 Task: Share your Outlook contacts with SlashHudson@yahoo.co.in.
Action: Mouse moved to (18, 102)
Screenshot: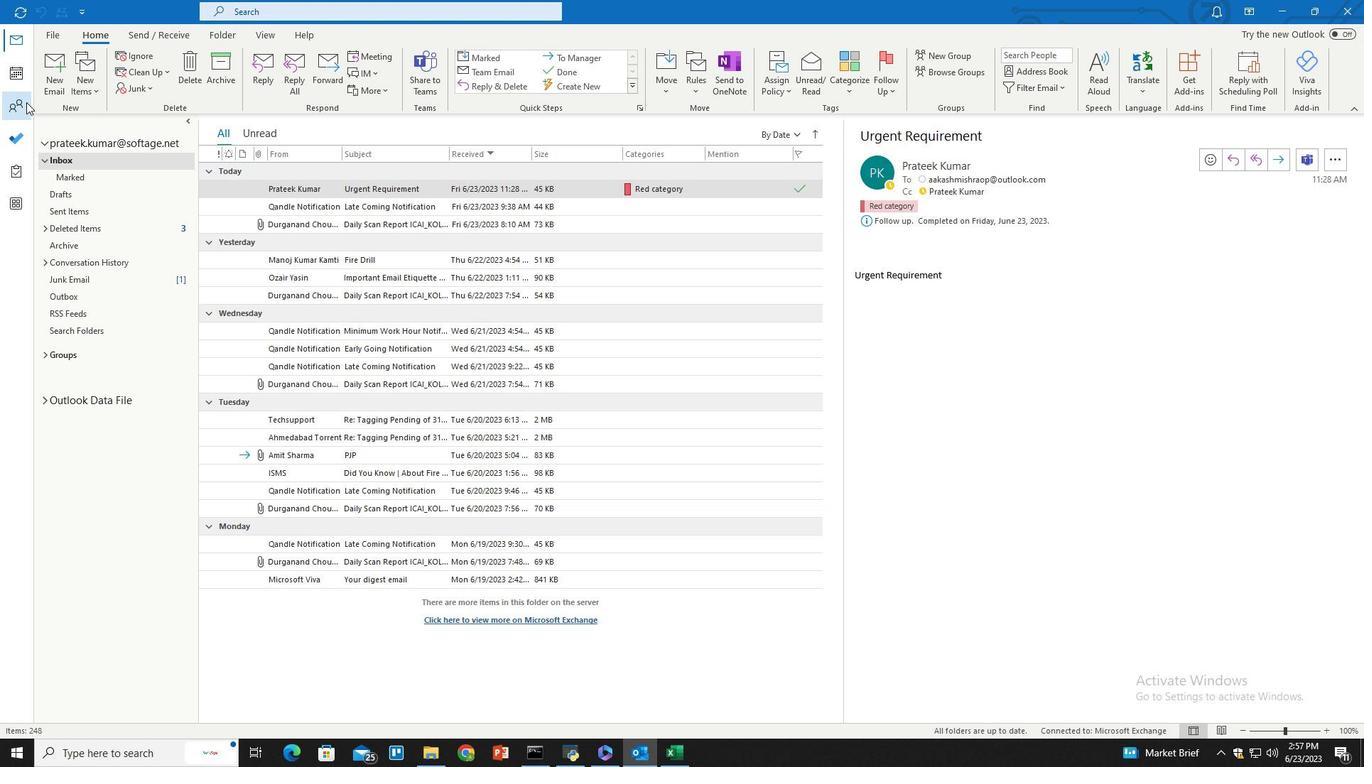 
Action: Mouse pressed left at (18, 102)
Screenshot: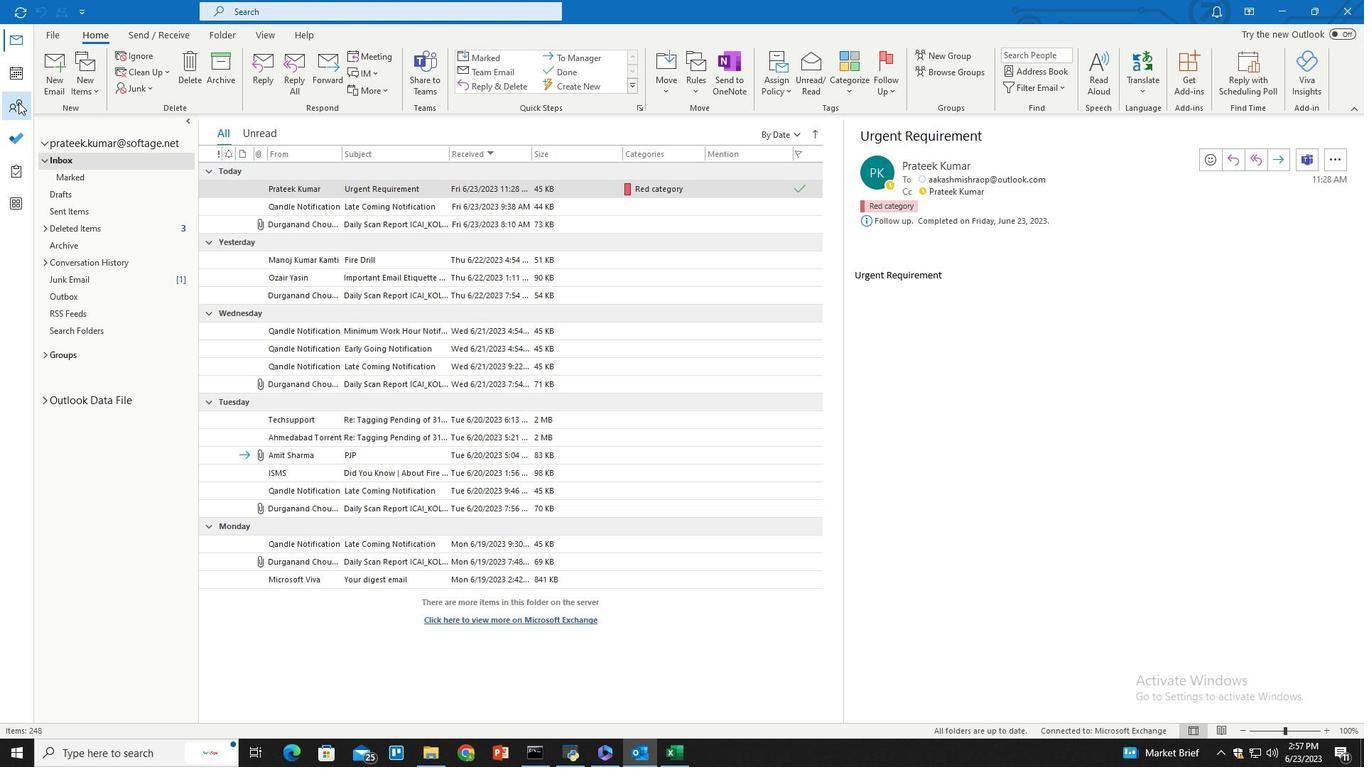 
Action: Mouse moved to (297, 280)
Screenshot: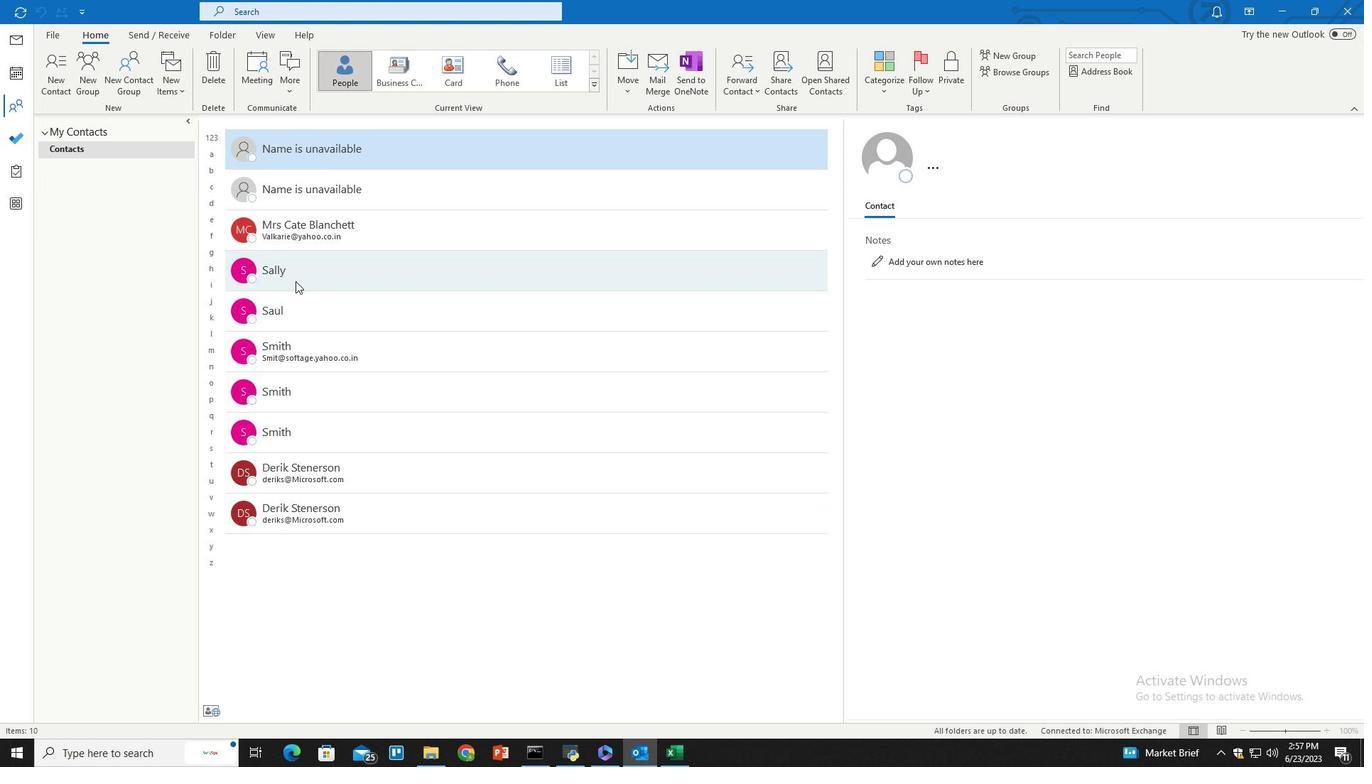 
Action: Mouse pressed left at (297, 280)
Screenshot: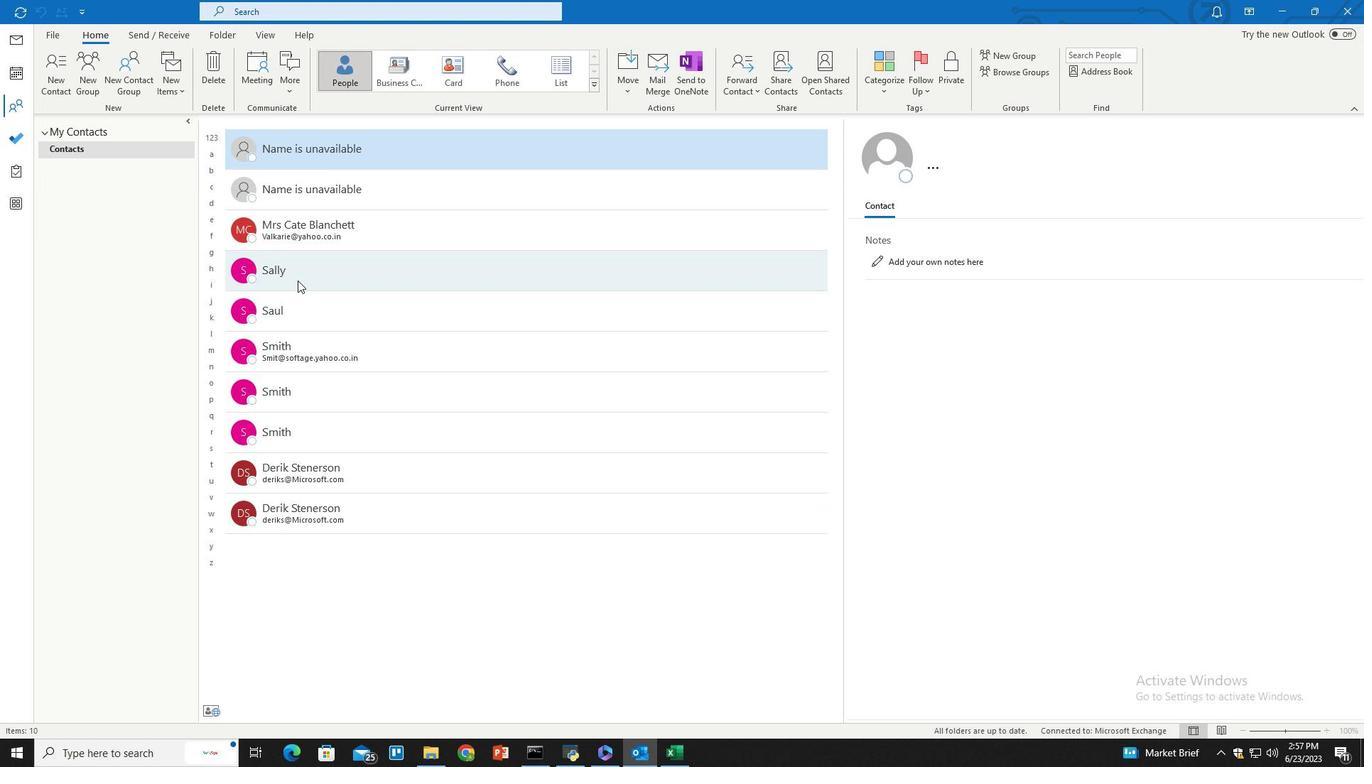 
Action: Mouse moved to (776, 81)
Screenshot: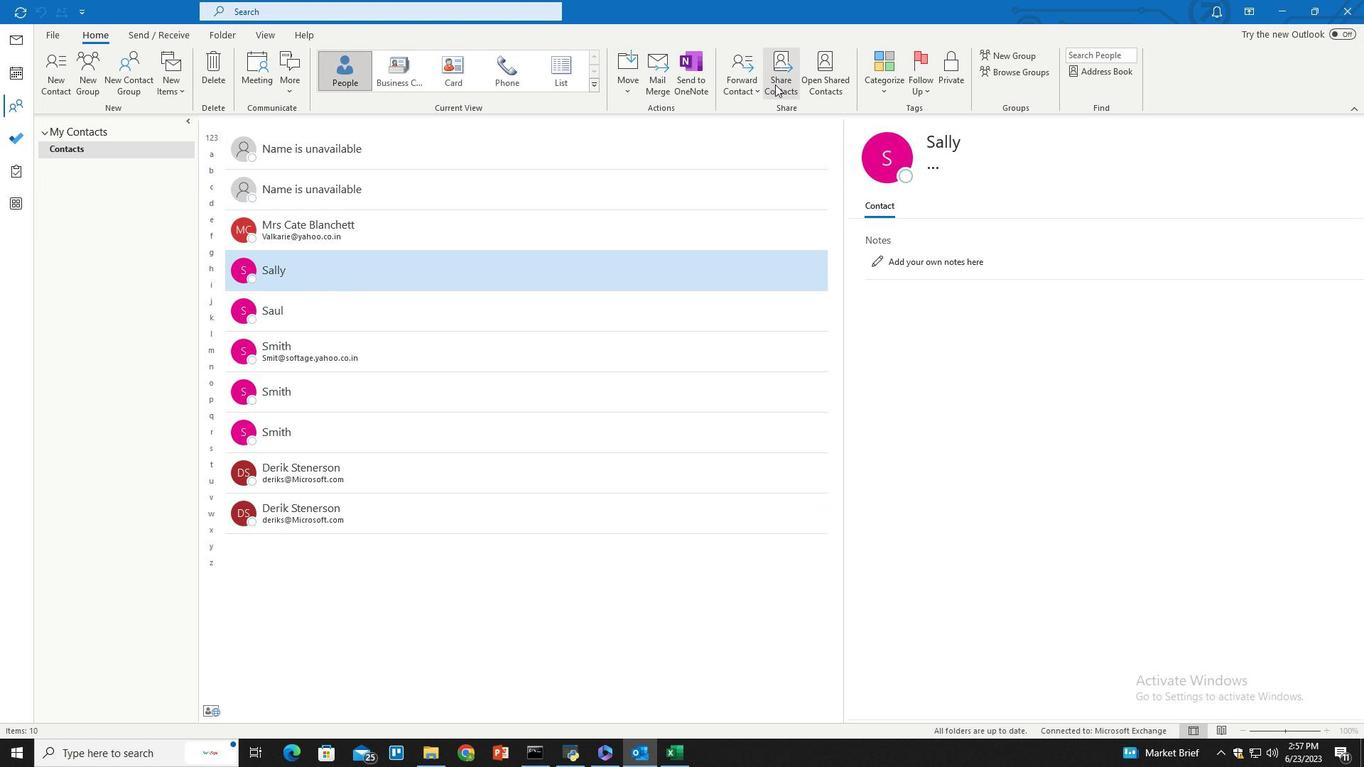 
Action: Mouse pressed left at (776, 81)
Screenshot: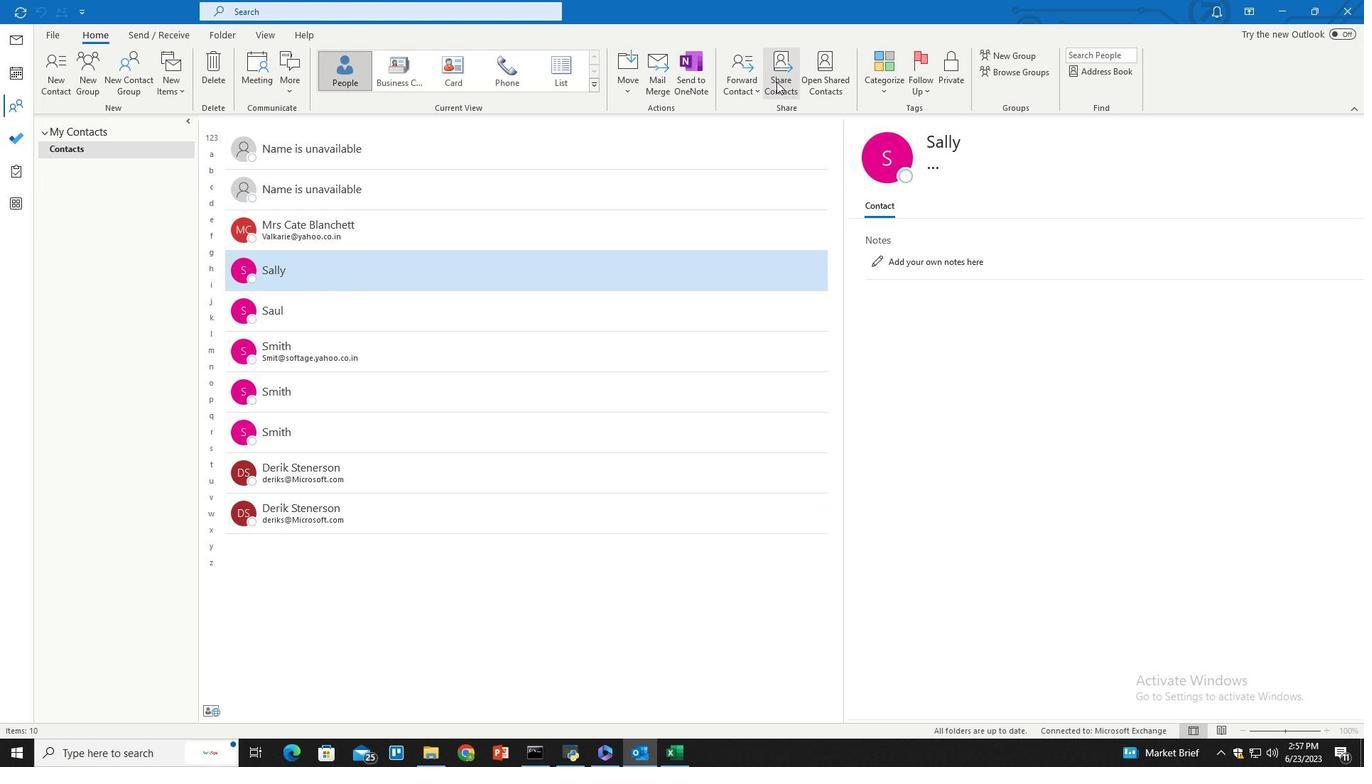 
Action: Mouse moved to (233, 225)
Screenshot: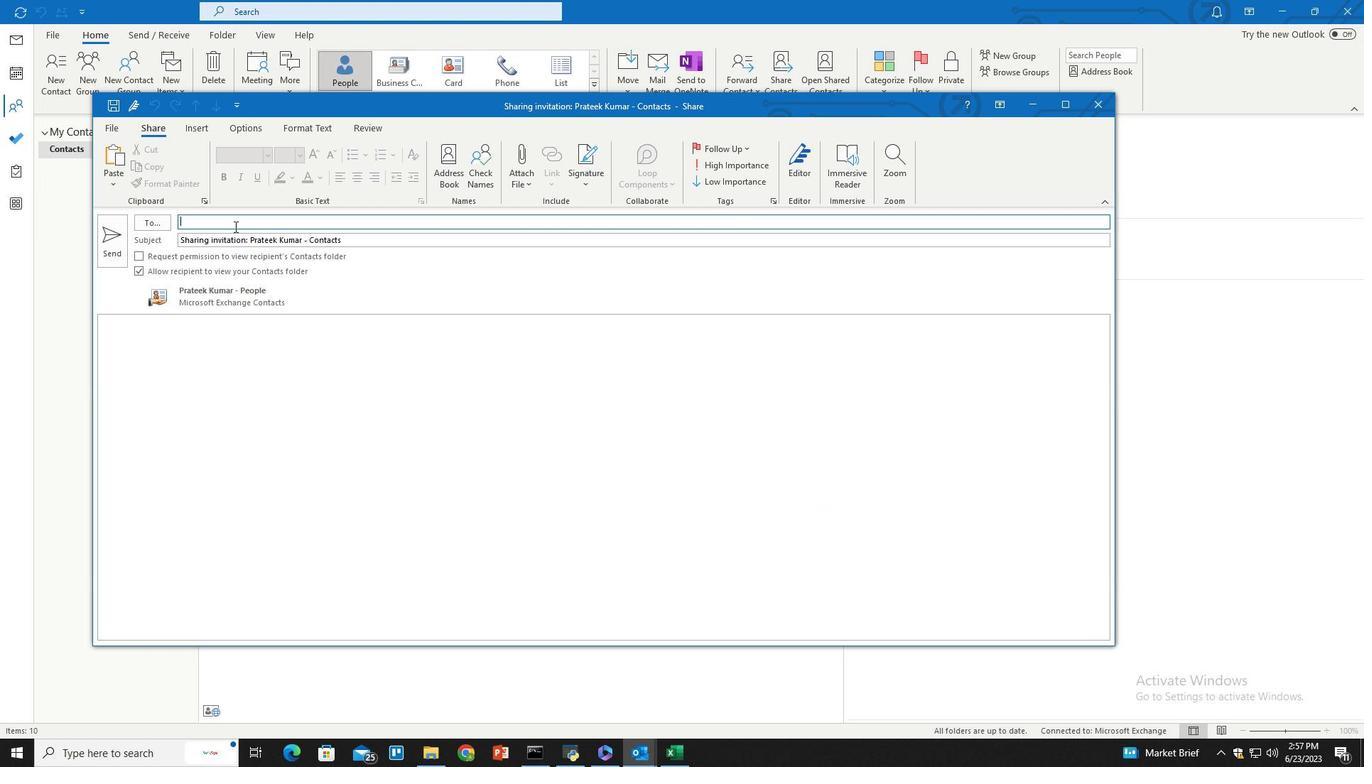 
Action: Key pressed <Key.shift><Key.shift>Slash<Key.shift>Hudson<Key.shift>@yahoo.co.in<Key.enter>
Screenshot: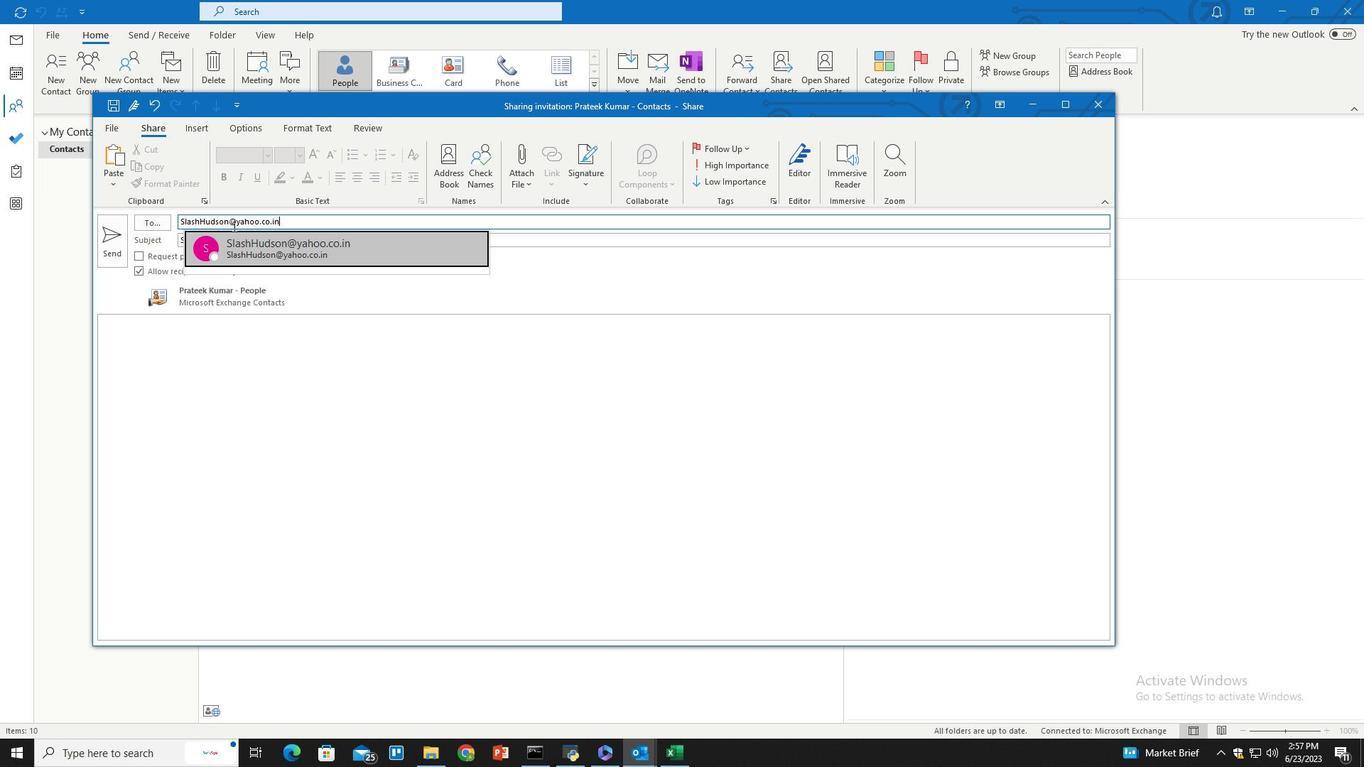 
Action: Mouse moved to (229, 346)
Screenshot: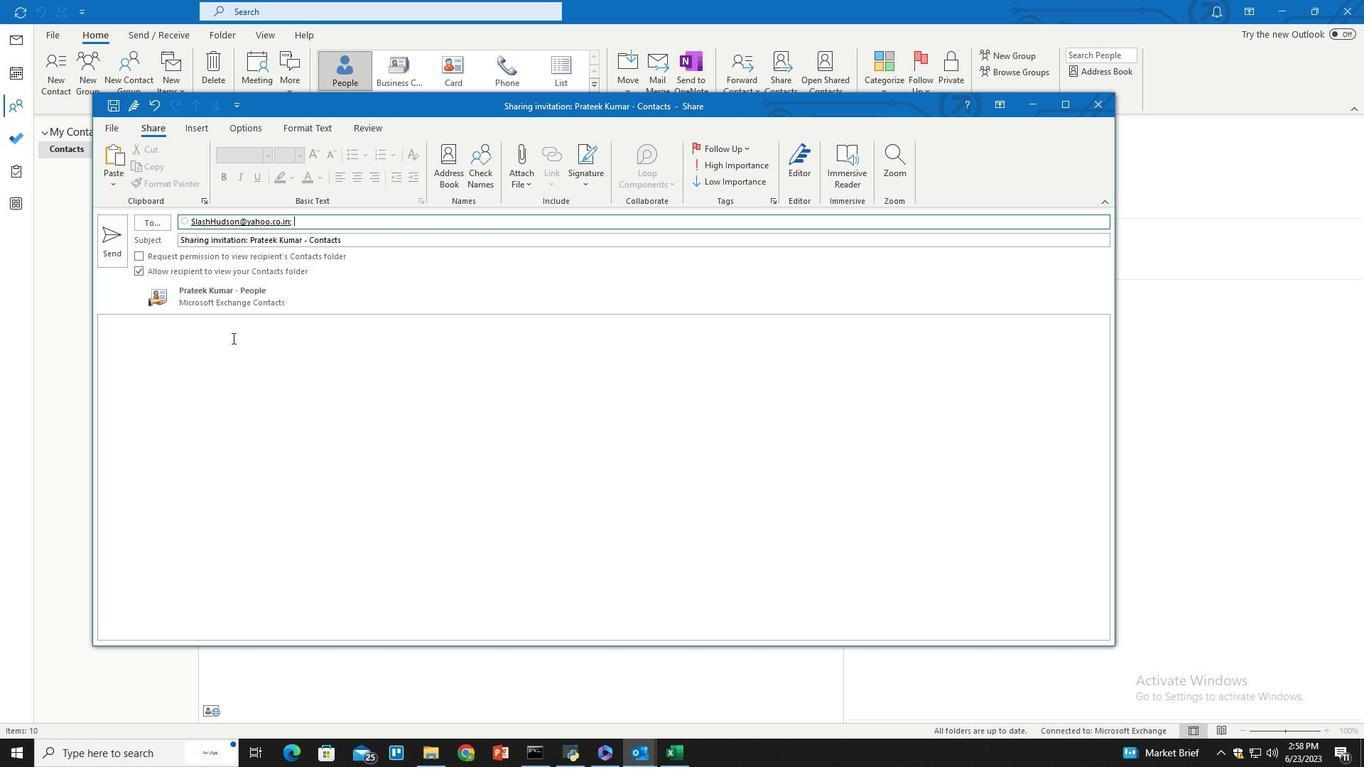 
Action: Mouse pressed left at (229, 346)
Screenshot: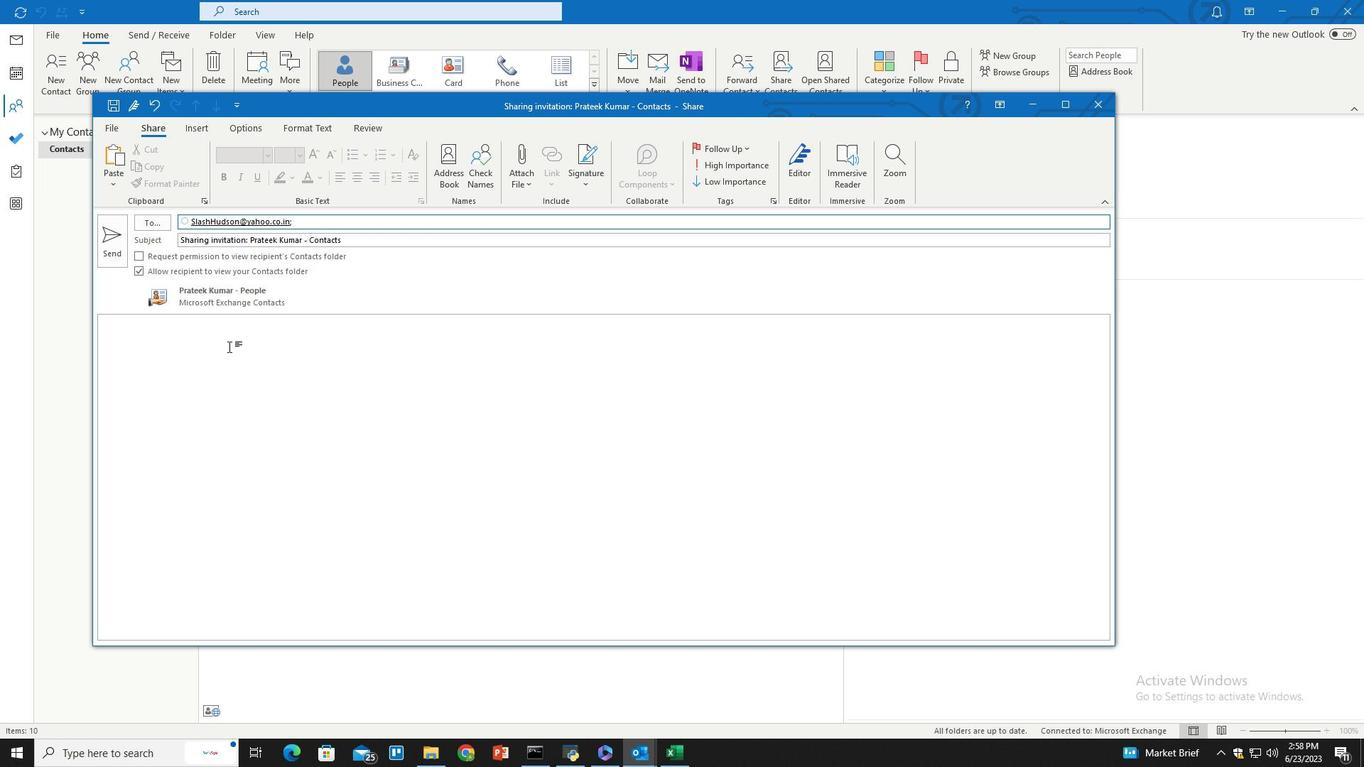 
Action: Key pressed welcome
Screenshot: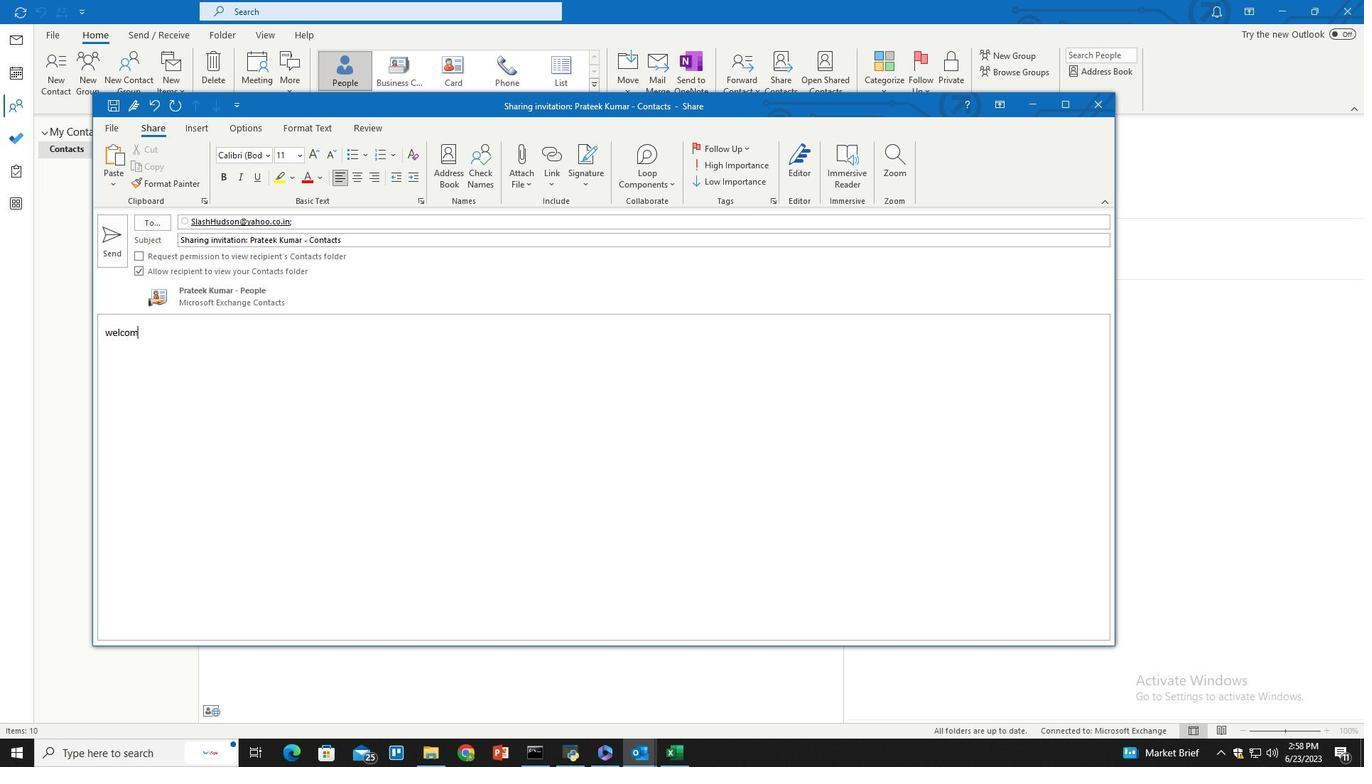 
Action: Mouse moved to (327, 347)
Screenshot: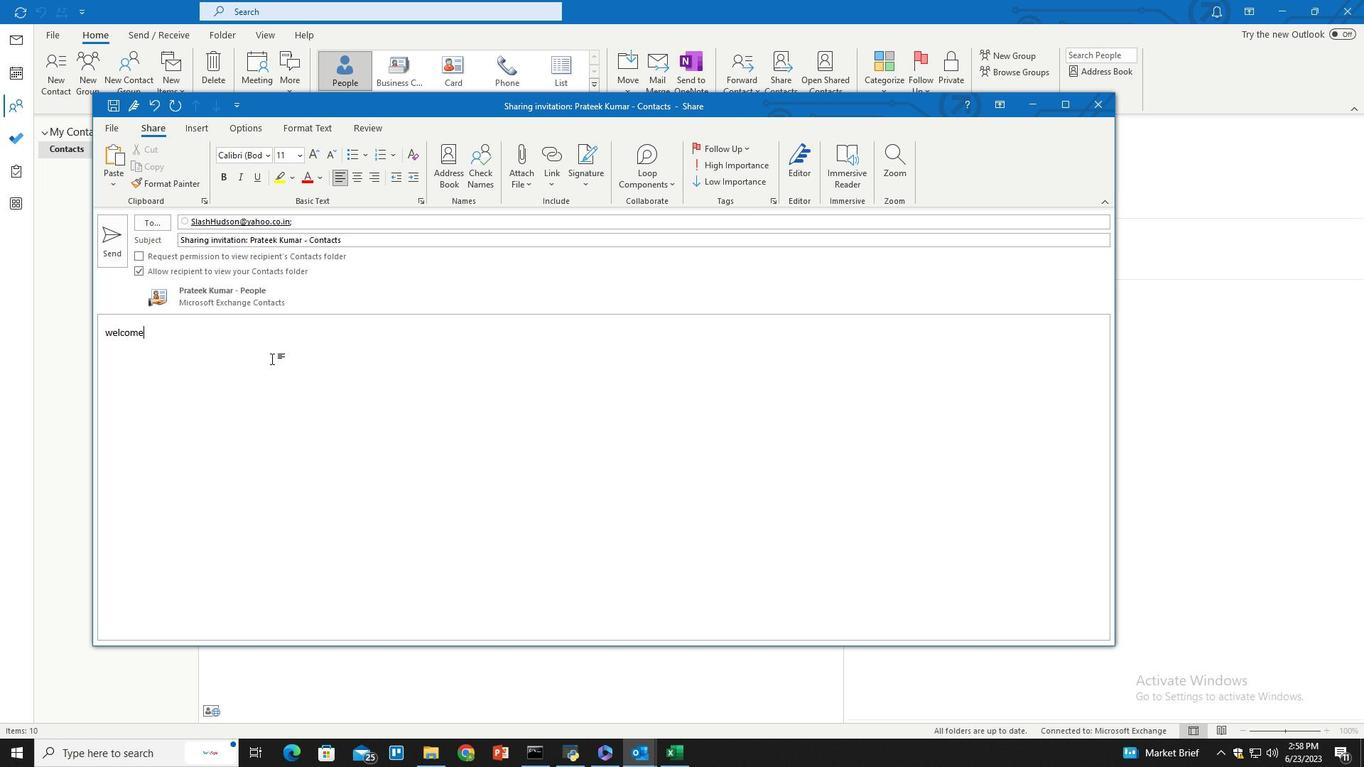 
Action: Mouse pressed left at (327, 347)
Screenshot: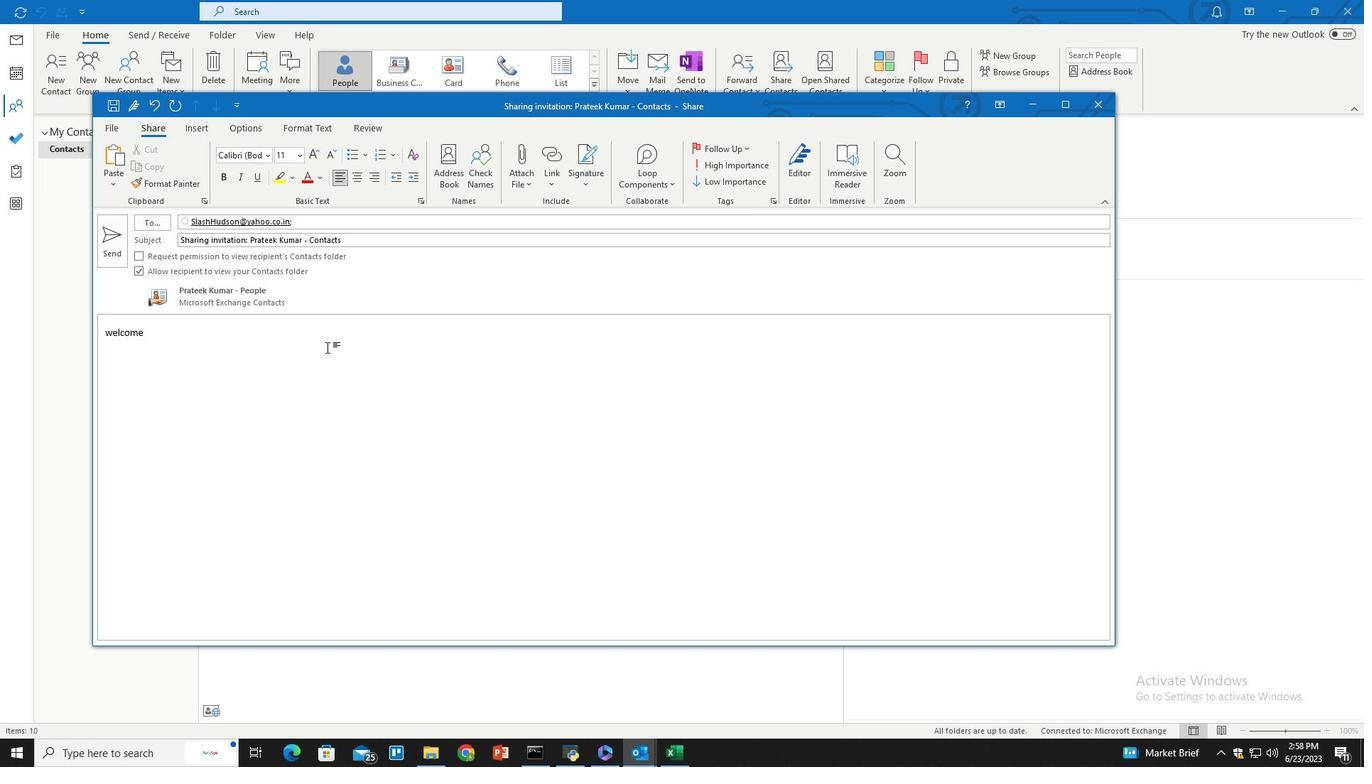 
Action: Mouse moved to (105, 225)
Screenshot: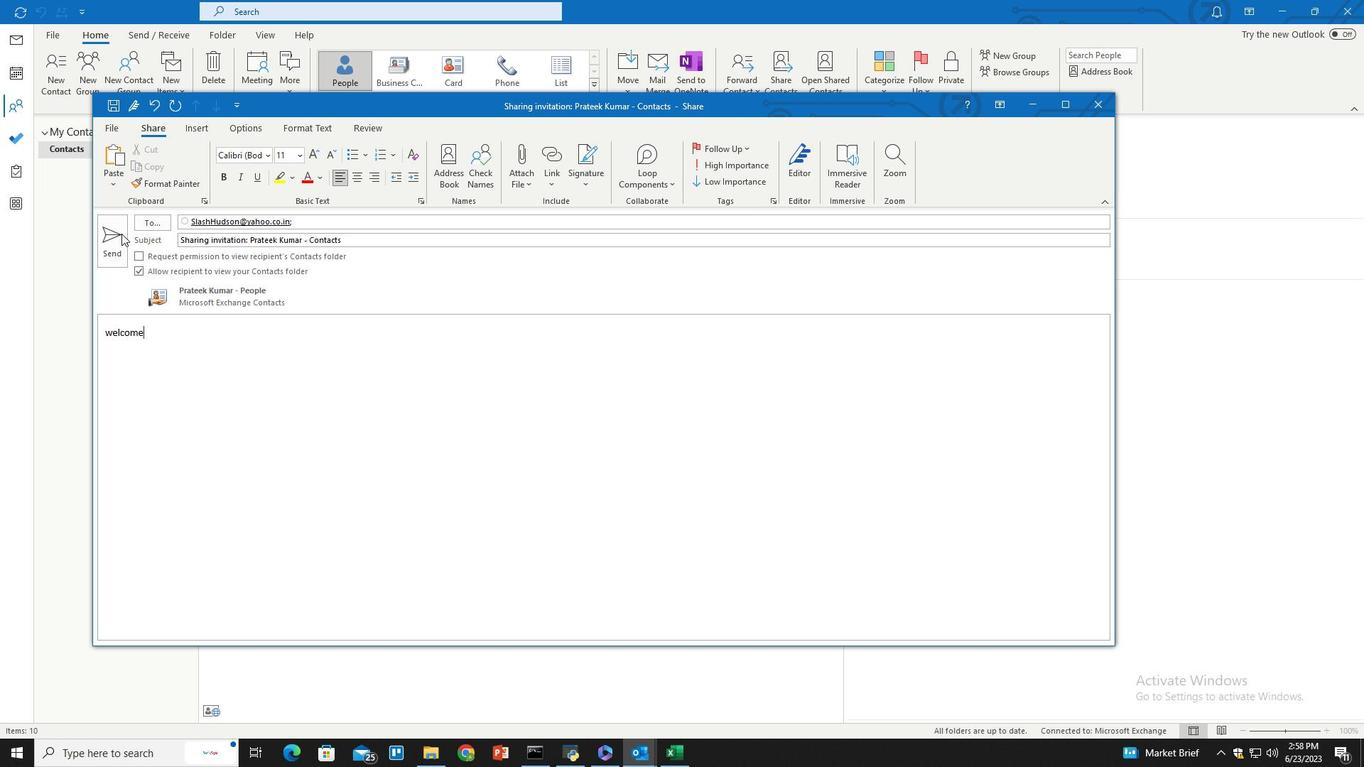 
Action: Mouse pressed left at (105, 225)
Screenshot: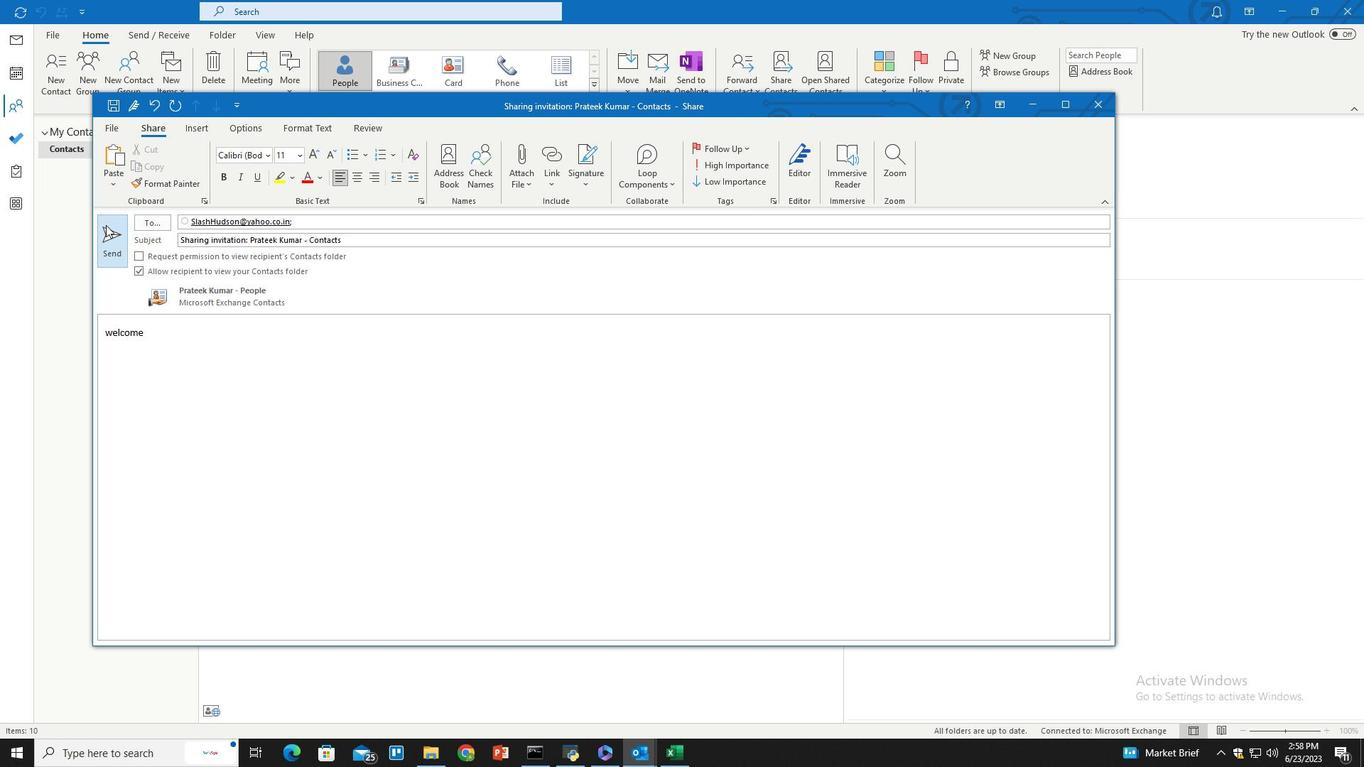 
Action: Mouse moved to (632, 407)
Screenshot: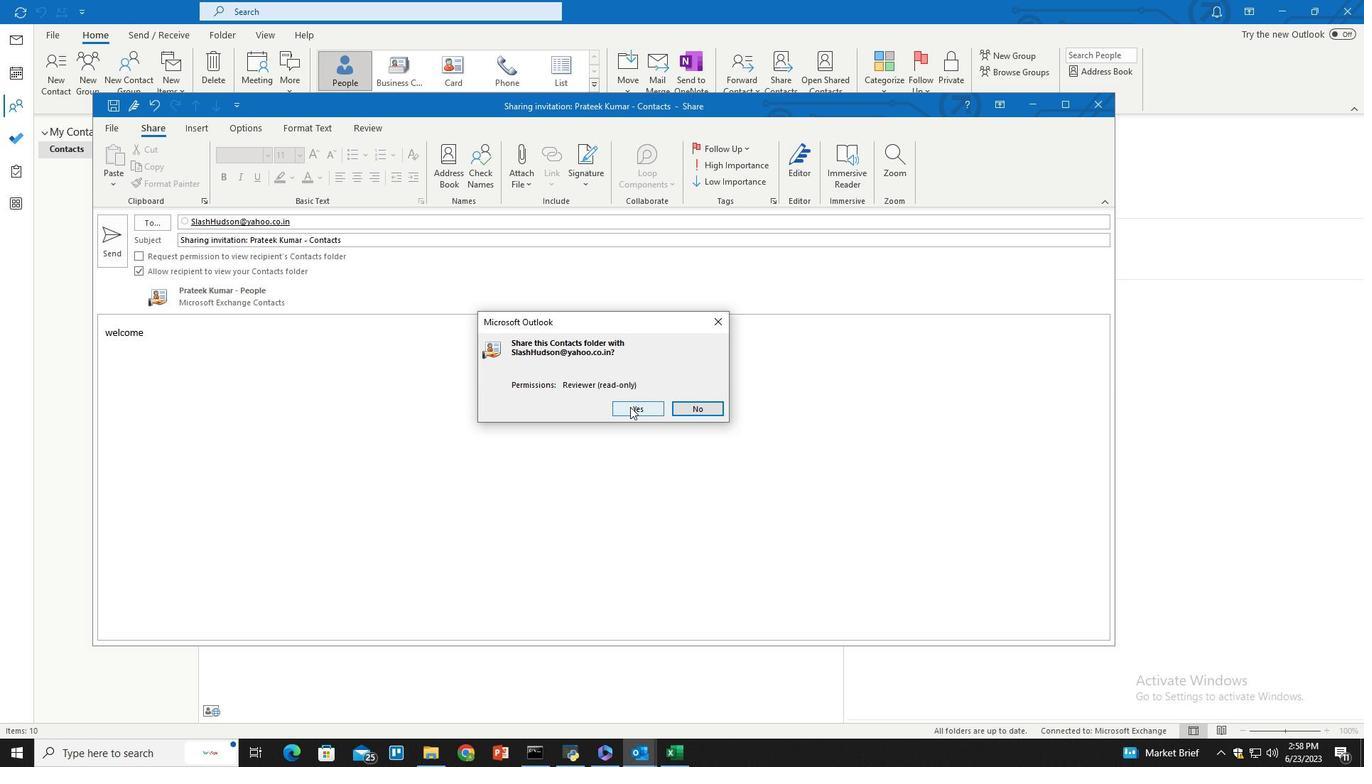 
Action: Mouse pressed left at (632, 407)
Screenshot: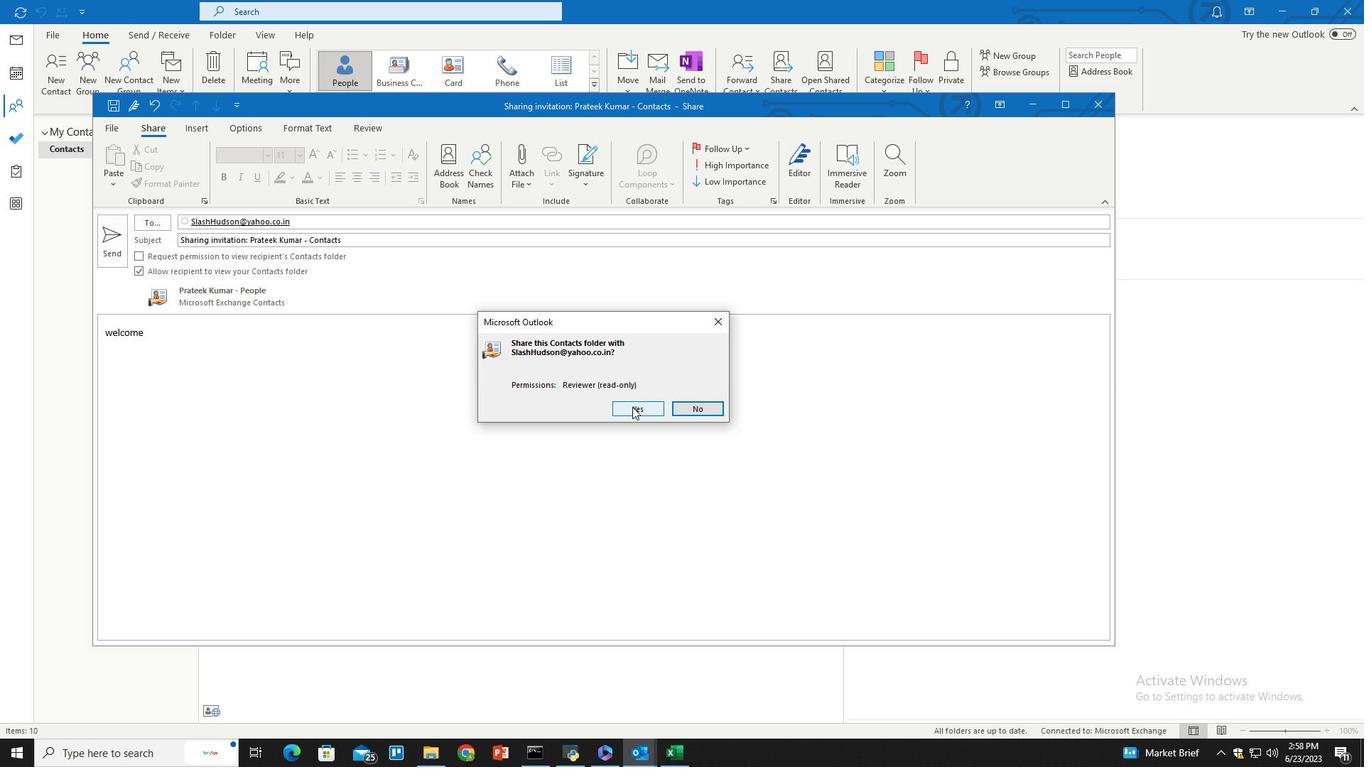 
Action: Mouse moved to (603, 440)
Screenshot: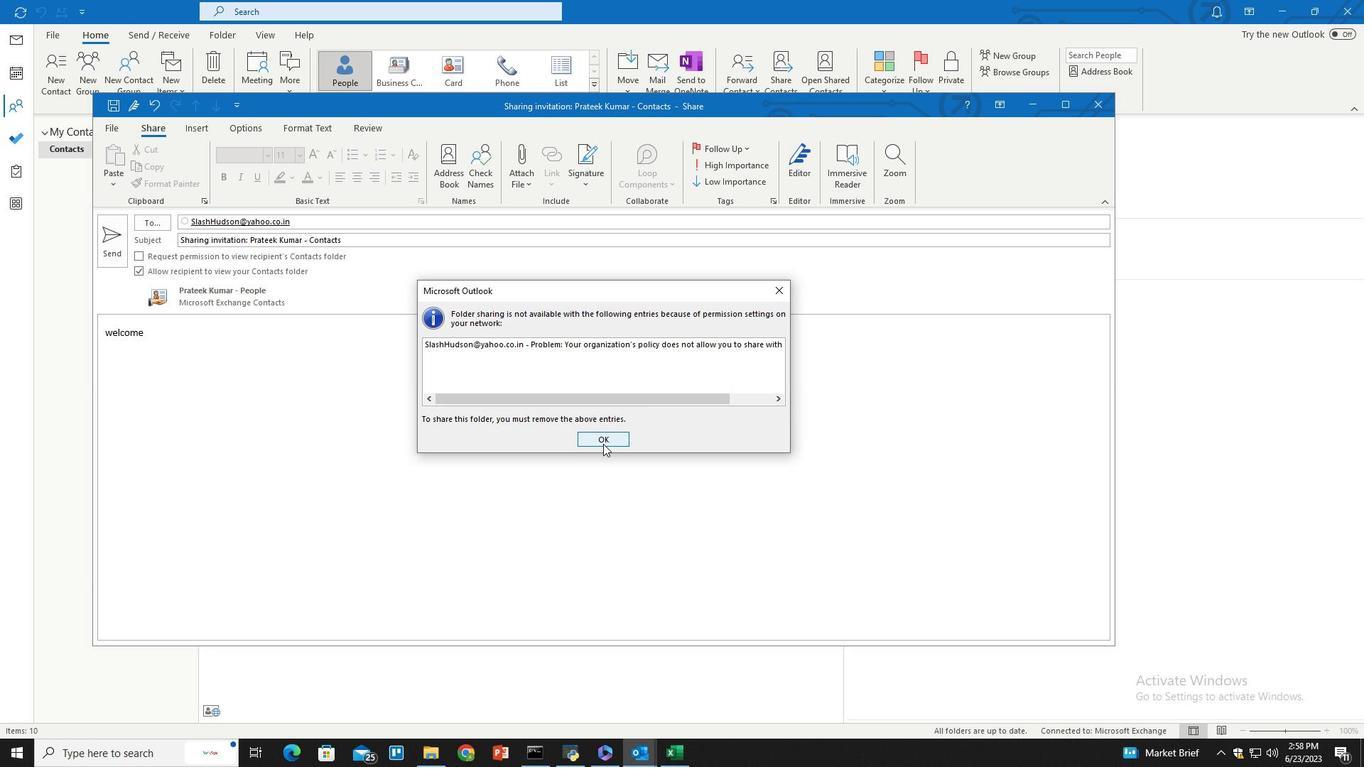 
Action: Mouse pressed left at (603, 440)
Screenshot: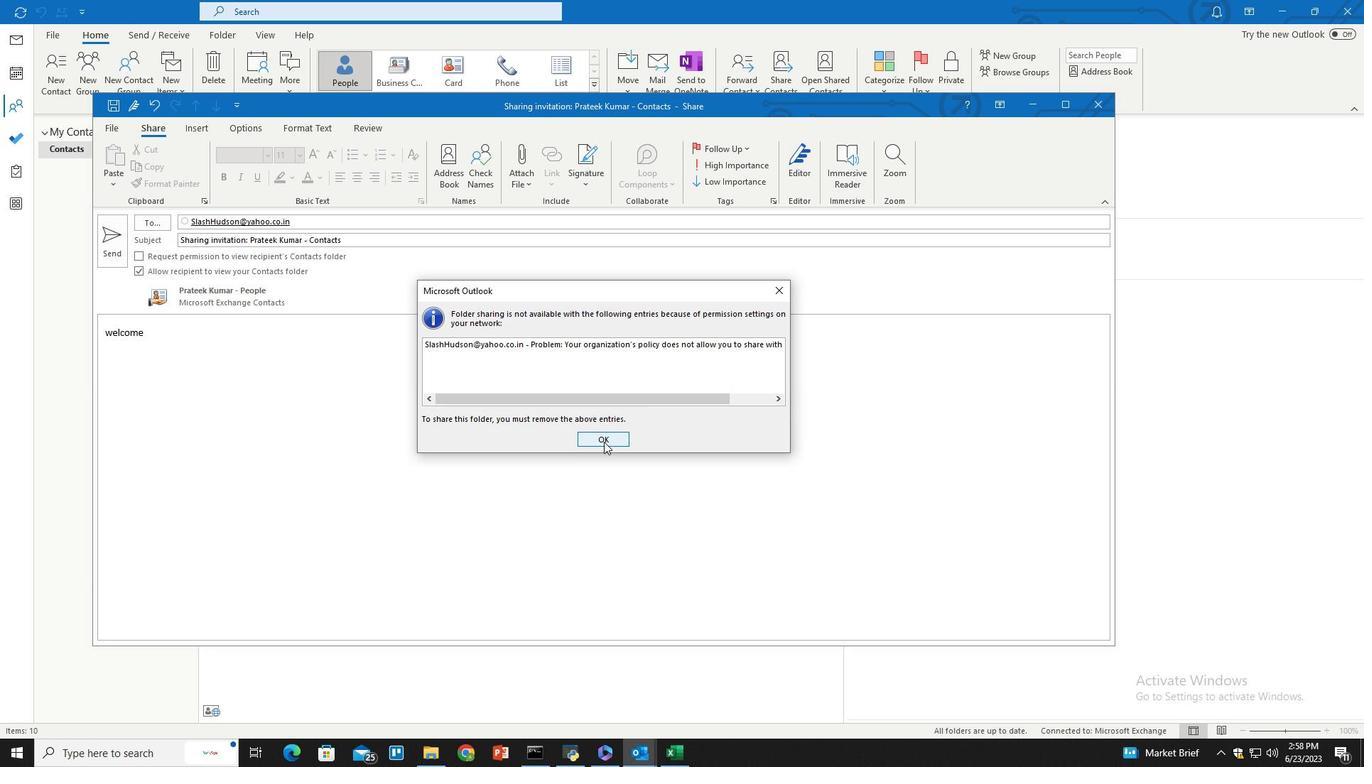 
